 Task: Book a 2-hour guided meditation and mindfulness retreat for inner peace and reflection.
Action: Mouse moved to (408, 180)
Screenshot: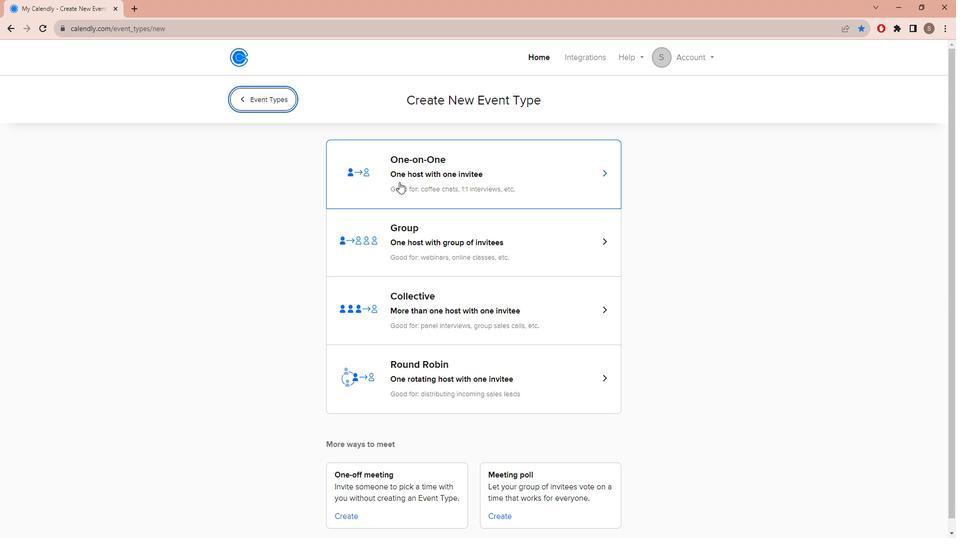 
Action: Mouse pressed left at (408, 180)
Screenshot: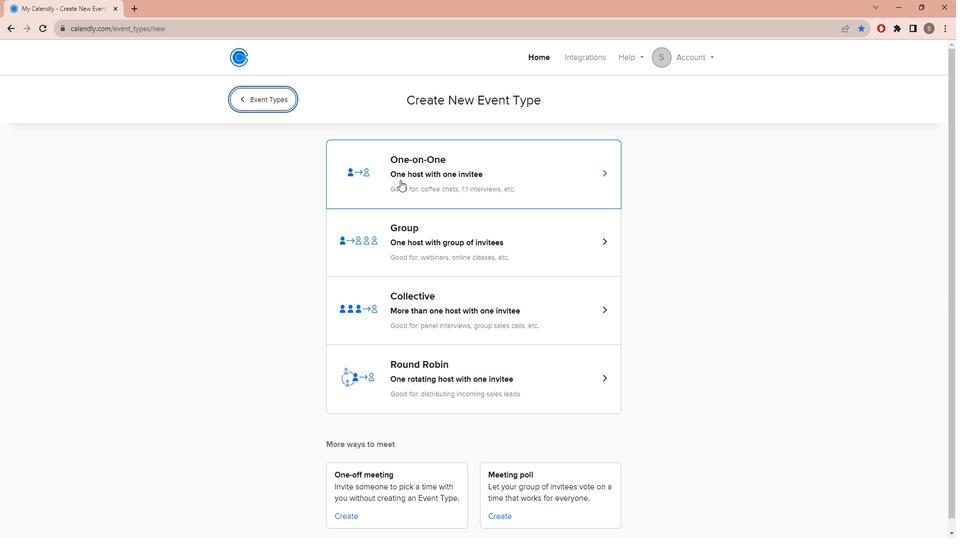 
Action: Mouse moved to (377, 250)
Screenshot: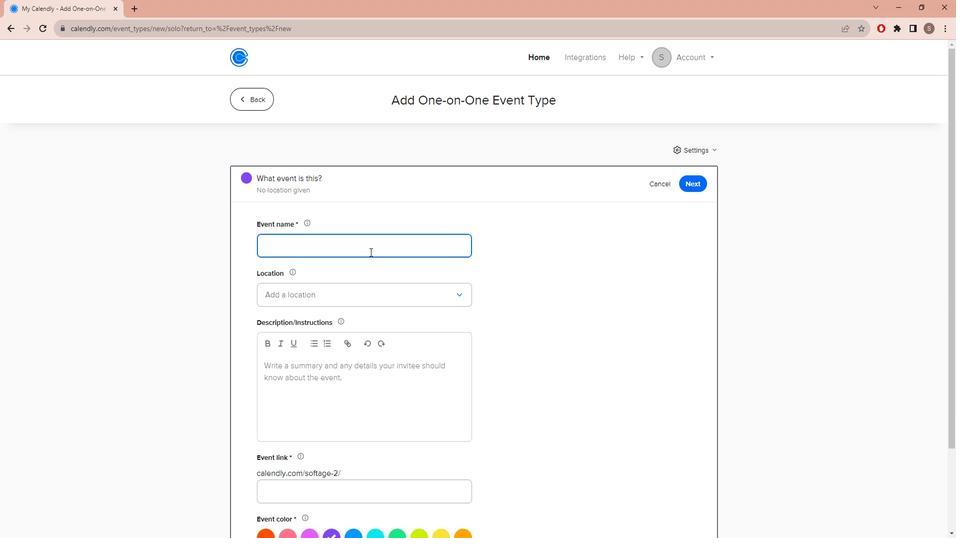 
Action: Mouse pressed left at (377, 250)
Screenshot: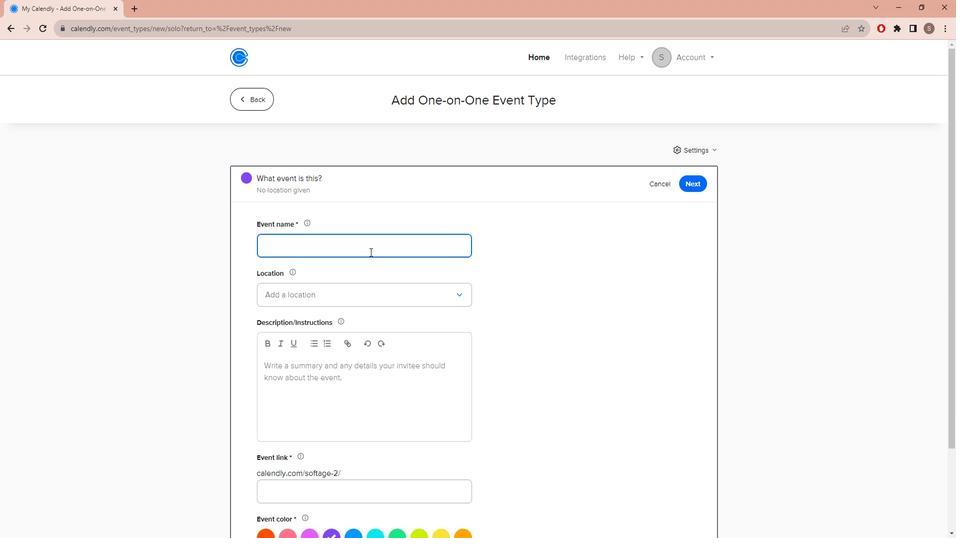 
Action: Mouse moved to (376, 249)
Screenshot: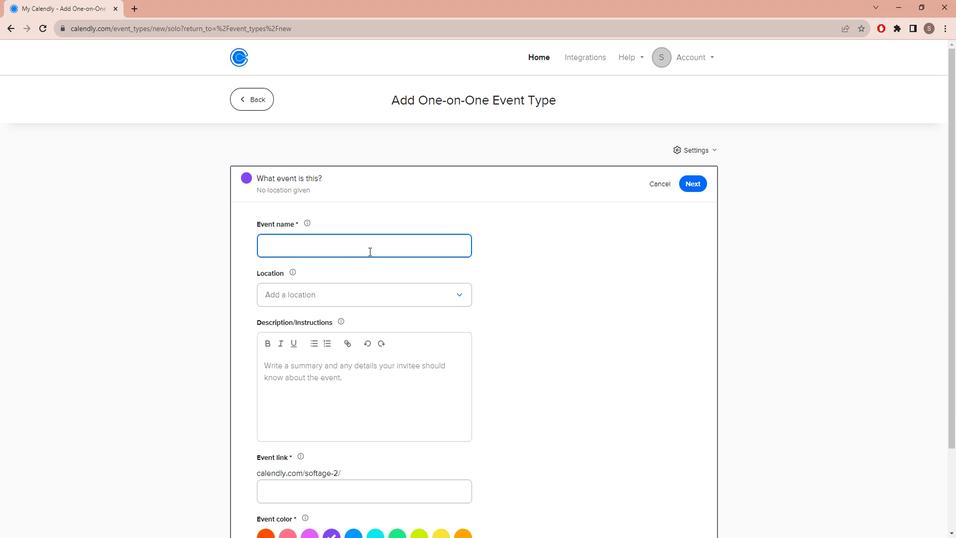 
Action: Key pressed g<Key.caps_lock>UIDED<Key.space><Key.caps_lock>m<Key.caps_lock>EDITATION<Key.space>AND<Key.space><Key.caps_lock>m<Key.caps_lock>INDFULNESS<Key.space><Key.caps_lock>r<Key.caps_lock>ETREAT<Key.space>
Screenshot: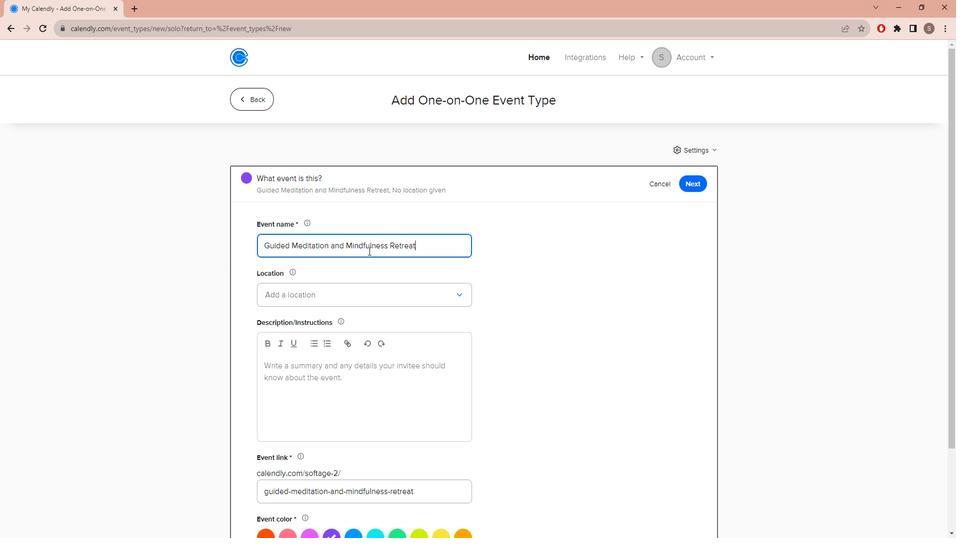 
Action: Mouse moved to (365, 287)
Screenshot: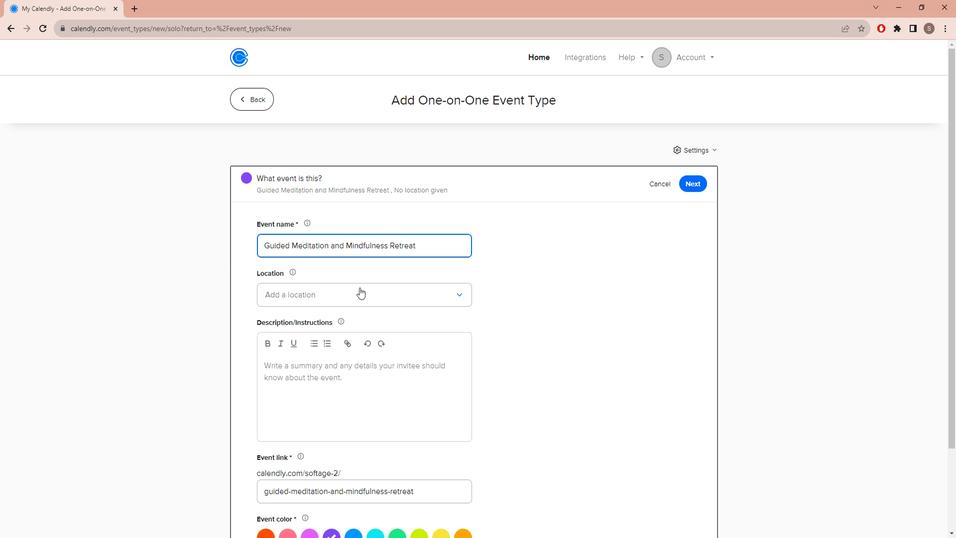 
Action: Mouse pressed left at (365, 287)
Screenshot: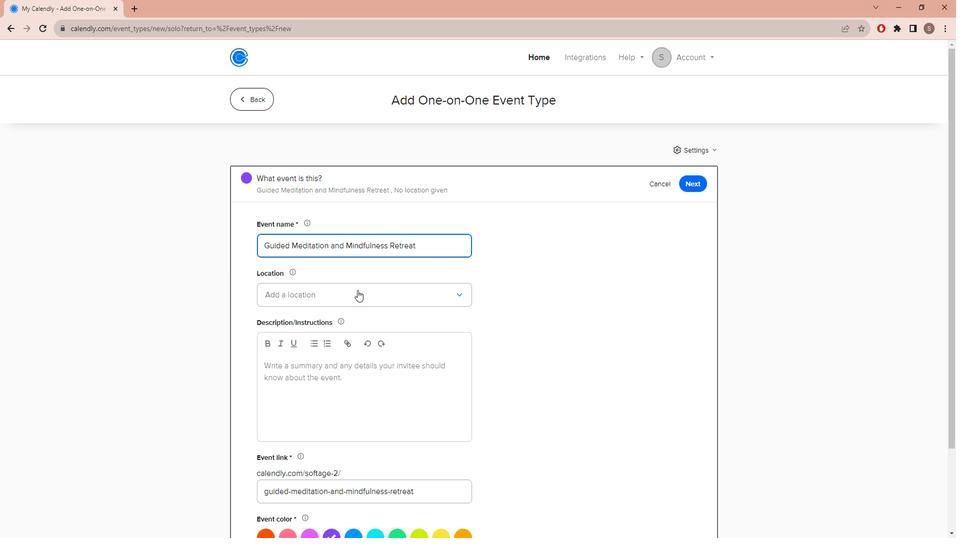 
Action: Mouse moved to (332, 318)
Screenshot: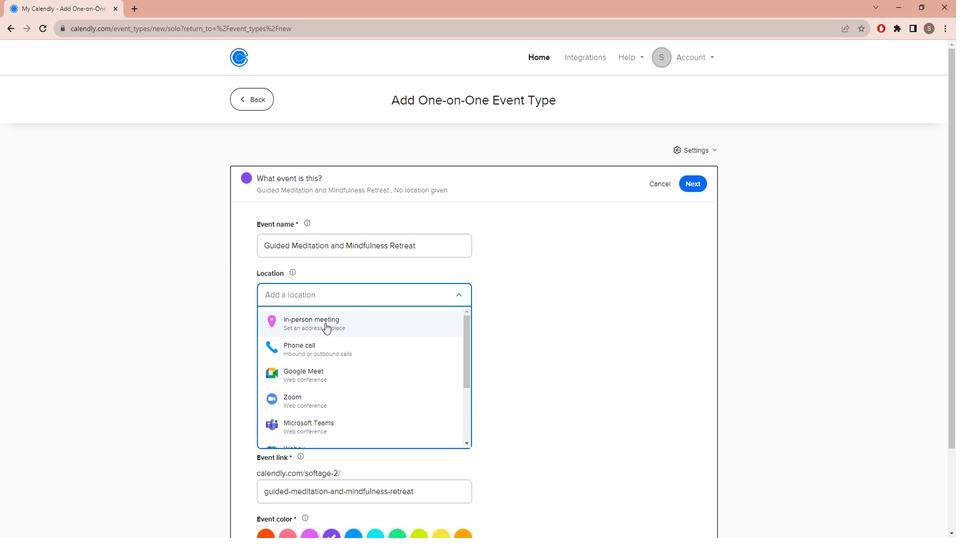 
Action: Mouse pressed left at (332, 318)
Screenshot: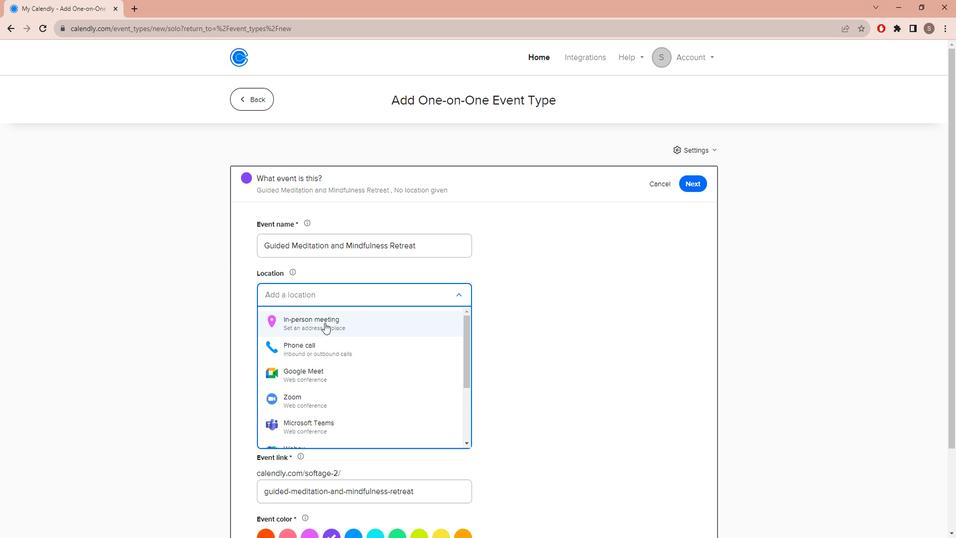 
Action: Mouse moved to (409, 179)
Screenshot: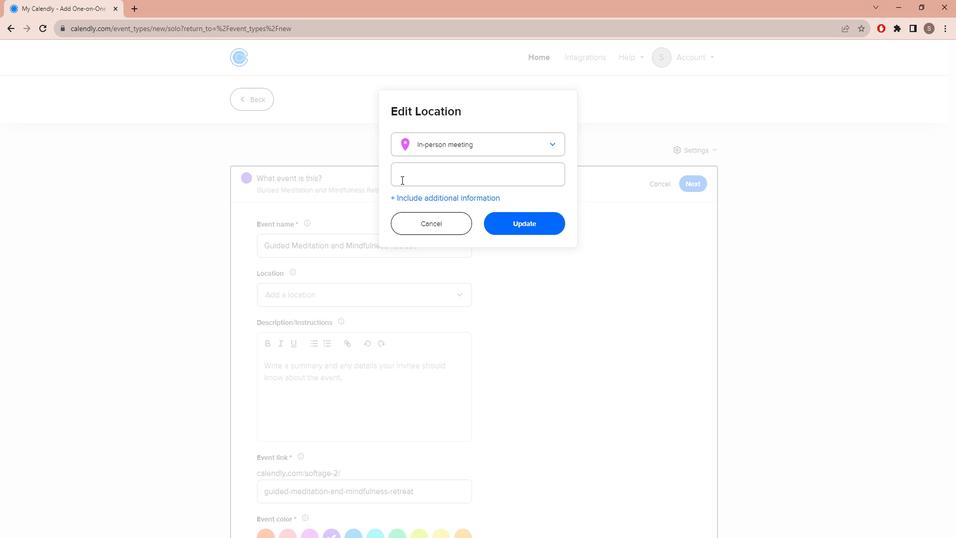 
Action: Mouse pressed left at (409, 179)
Screenshot: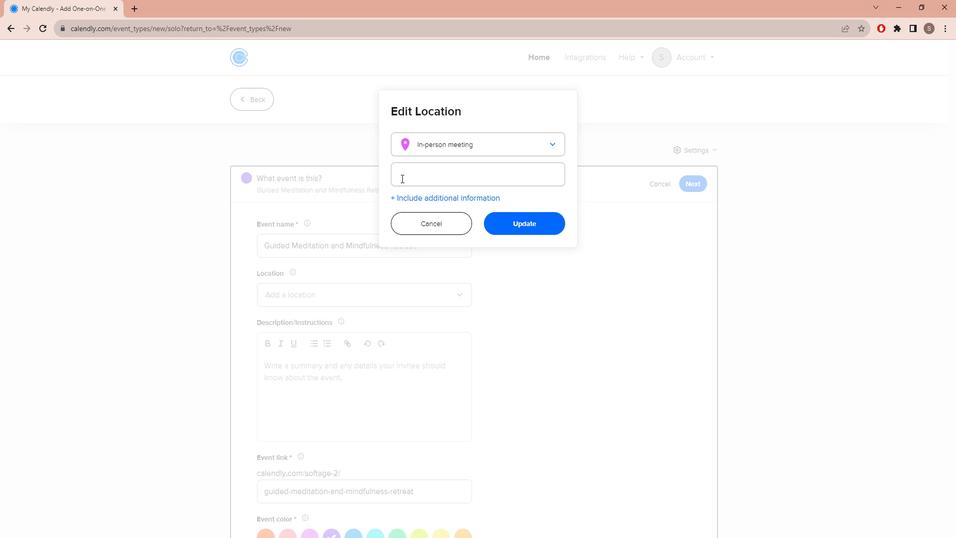 
Action: Key pressed 315<Key.space><Key.caps_lock>s.<Key.space><Key.caps_lock><Key.caps_lock>w<Key.caps_lock>ARREN<Key.space><Key.caps_lock>a<Key.caps_lock>VENUE<Key.space><Key.caps_lock>m<Key.caps_lock>ALVERN,<Key.space><Key.caps_lock>pa<Key.space>19355
Screenshot: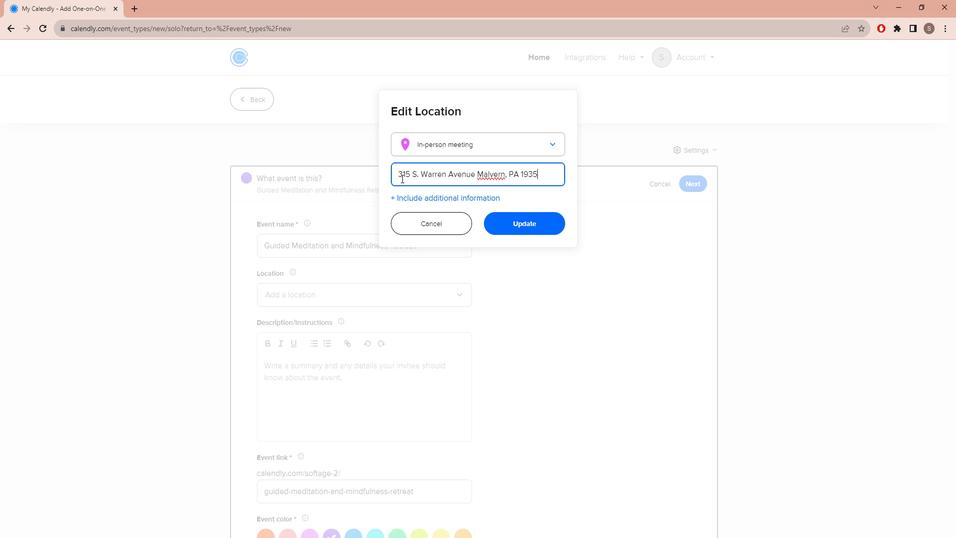 
Action: Mouse moved to (514, 212)
Screenshot: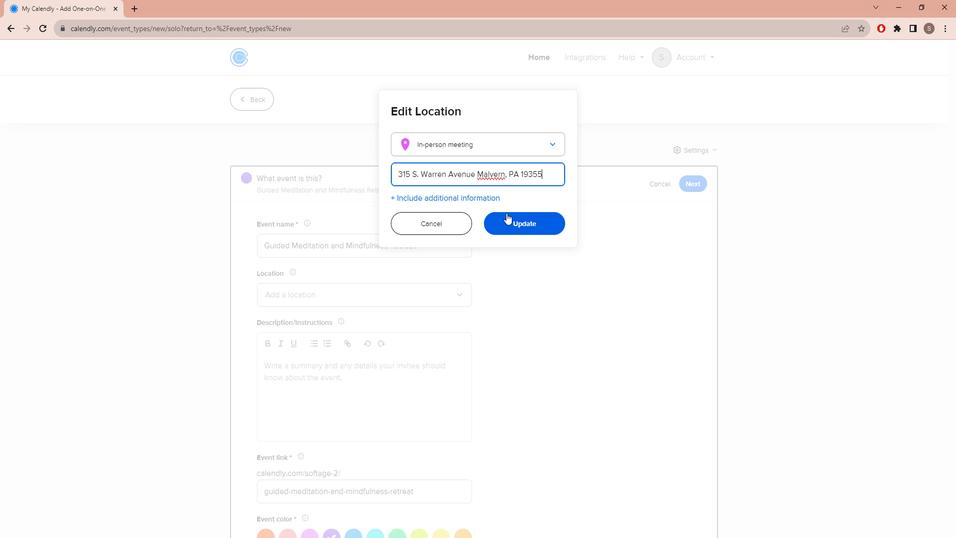 
Action: Mouse pressed left at (514, 212)
Screenshot: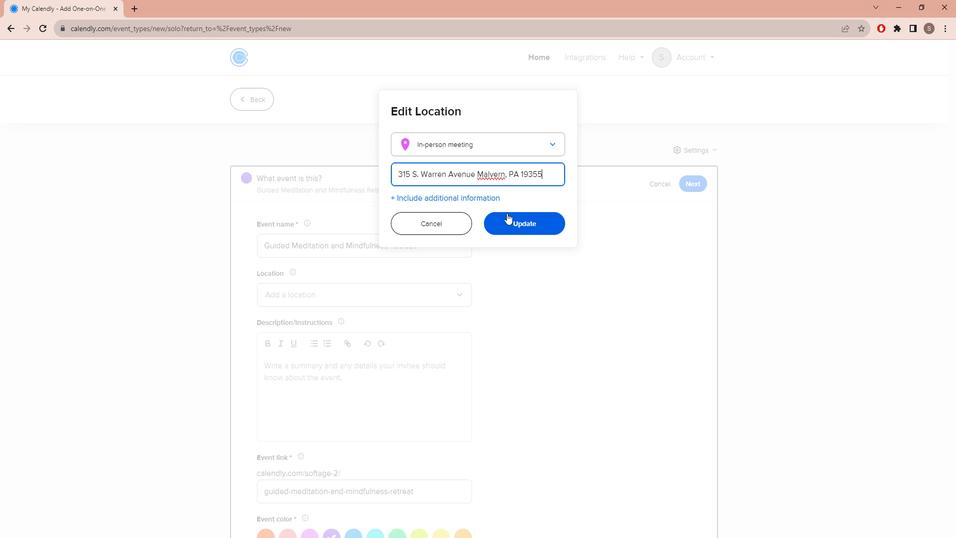 
Action: Mouse moved to (393, 378)
Screenshot: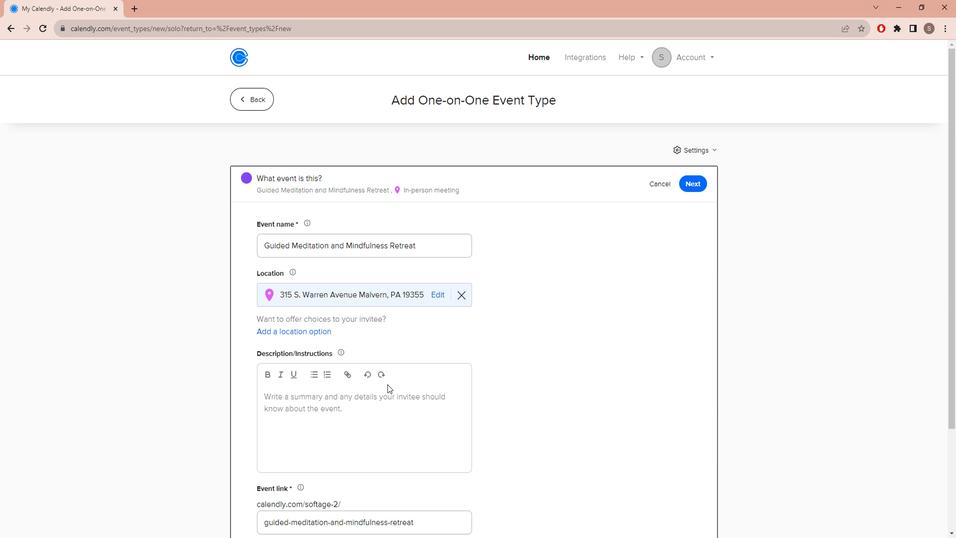 
Action: Mouse pressed left at (393, 378)
Screenshot: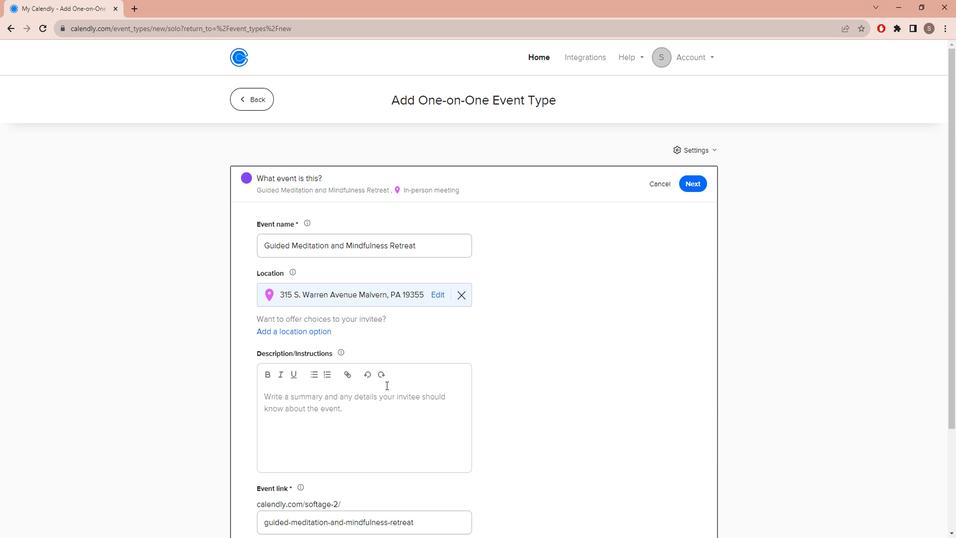 
Action: Key pressed <Key.caps_lock>J<Key.caps_lock>oin<Key.space>u<Key.backspace><Key.backspace><Key.backspace><Key.backspace><Key.backspace><Key.backspace><Key.backspace><Key.backspace><Key.backspace><Key.backspace><Key.backspace><Key.backspace><Key.backspace>j<Key.caps_lock>OIN<Key.space>US<Key.space>FOR<Key.space>A<Key.space>TRANSFORMATIVE<Key.space>GUIDED<Key.space><Key.caps_lock>m<Key.caps_lock>EDITATION<Key.space>AND<Key.space><Key.caps_lock>m<Key.caps_lock>INDFULNESS<Key.space><Key.caps_lock>r<Key.caps_lock>ETREAT<Key.space>DESIGNED<Key.space>TO<Key.space>GE<Key.backspace><Key.backspace>HELP<Key.space>YOU<Key.space>DISCOVER<Key.space>A<Key.space>PROFOUND<Key.space>SENSE<Key.space>OF<Key.space>INNER<Key.space>PEACE<Key.space>AND<Key.space>PROMOTE<Key.space>SELF<Key.space><Key.backspace>-REFLECTION.<Key.space><Key.caps_lock>i<Key.caps_lock>N<Key.space>A<Key.space>WORLD<Key.space>THAT<Key.space>OFTEN<Key.space>MOVES<Key.space>AT<Key.space>A<Key.space>HECTIC<Key.space>PACE,<Key.space>THIS<Key.space>RETREAT<Key.space>OFFERS<Key.space>YOU<Key.space>A<Key.space>RARE<Key.space>OPPORTUNITY<Key.space>TO<Key.space>SLOW<Key.space>DOWN,<Key.space>CONNECT<Key.space>WITH<Key.space>YOUR<Key.space>INNER<Key.space>SELF,<Key.space>AND<Key.space>FIND<Key.space>SERENITY.<Key.space>
Screenshot: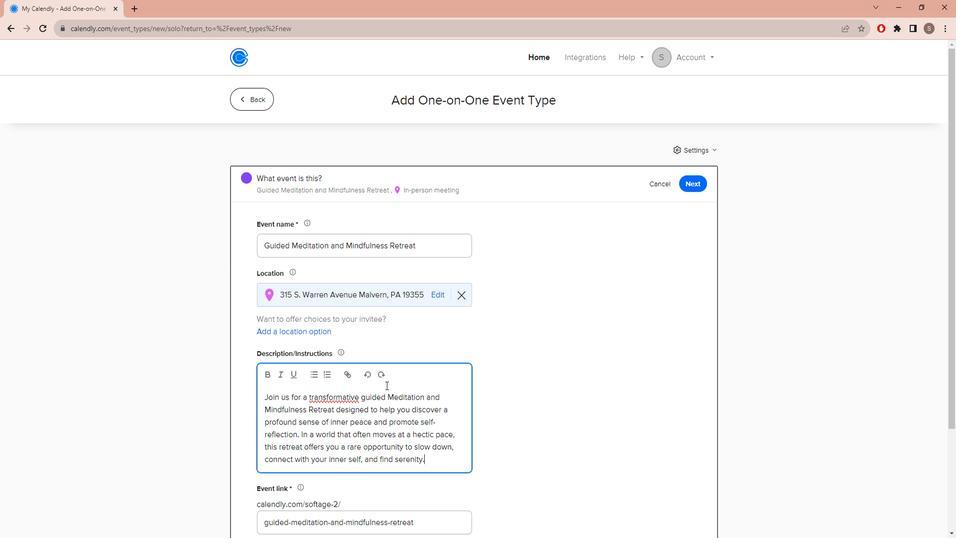 
Action: Mouse moved to (344, 390)
Screenshot: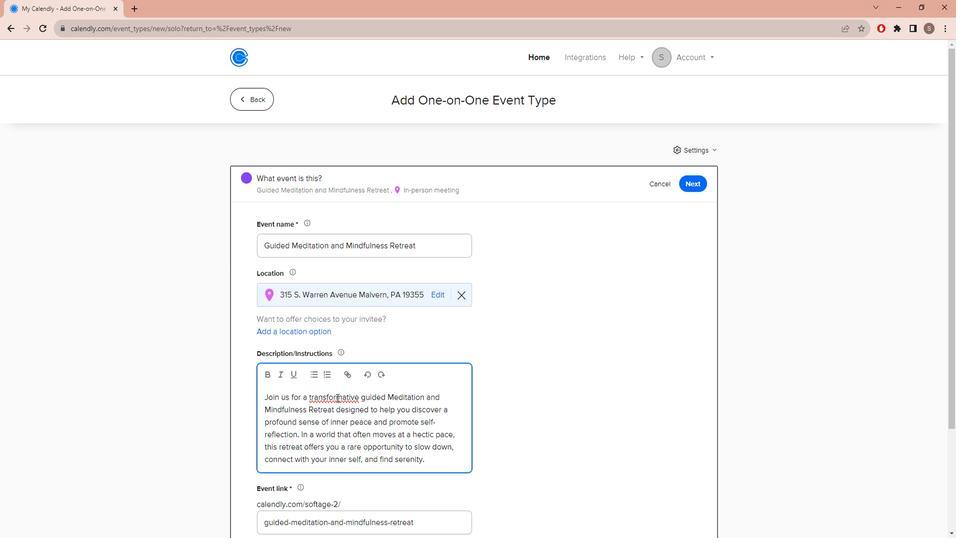 
Action: Mouse scrolled (344, 390) with delta (0, 0)
Screenshot: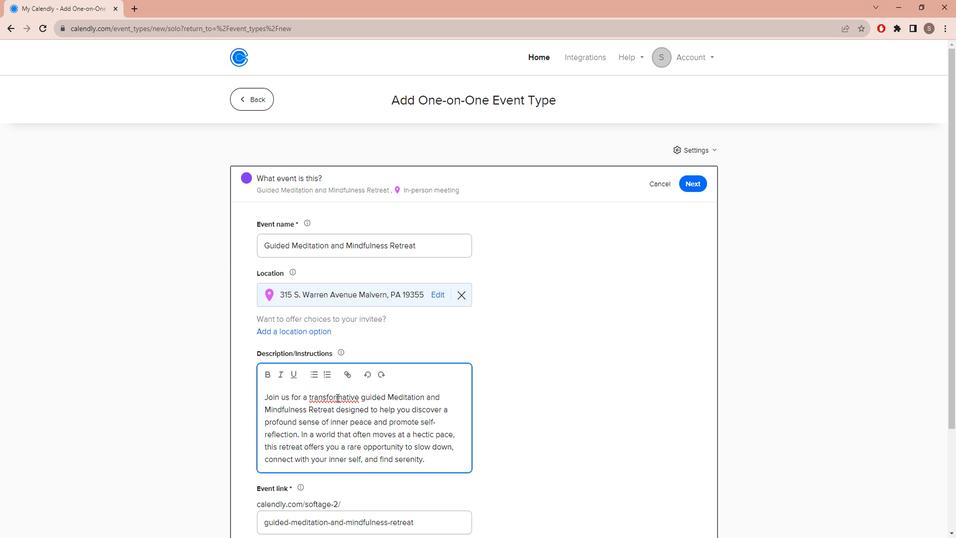 
Action: Mouse scrolled (344, 390) with delta (0, 0)
Screenshot: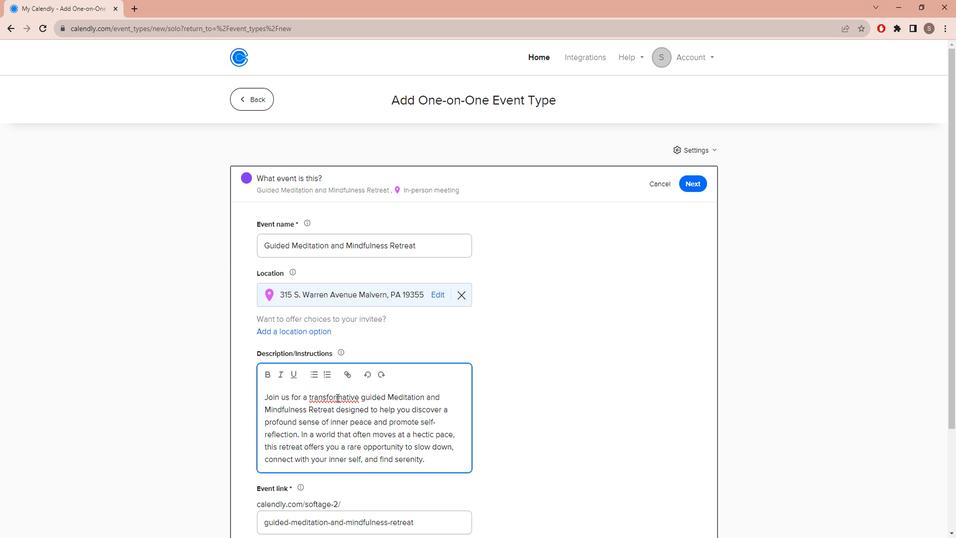 
Action: Mouse scrolled (344, 390) with delta (0, 0)
Screenshot: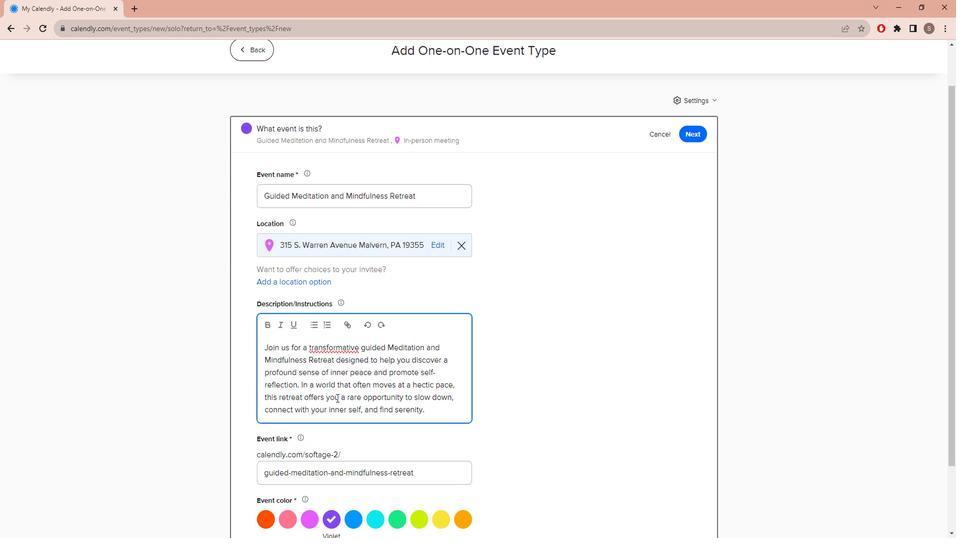 
Action: Mouse moved to (357, 426)
Screenshot: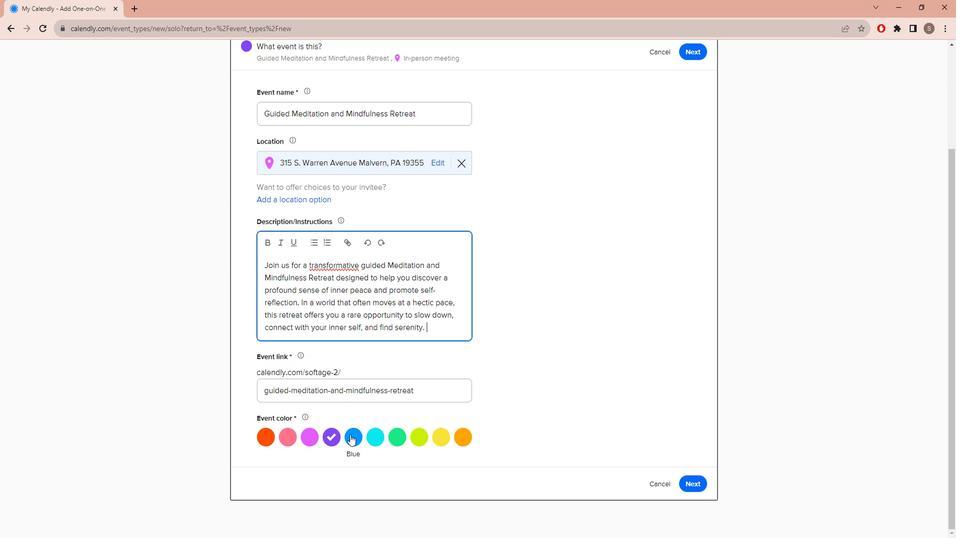 
Action: Mouse pressed left at (357, 426)
Screenshot: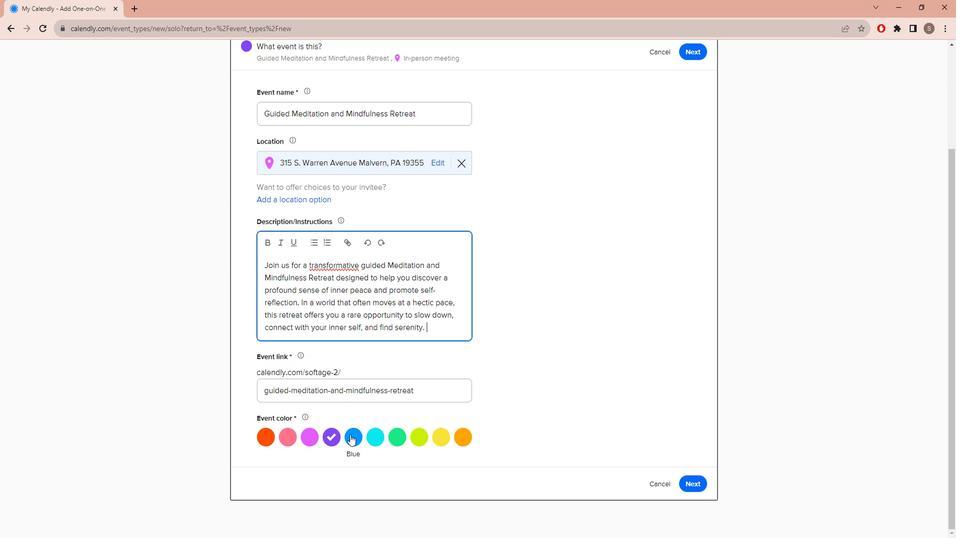 
Action: Mouse moved to (698, 472)
Screenshot: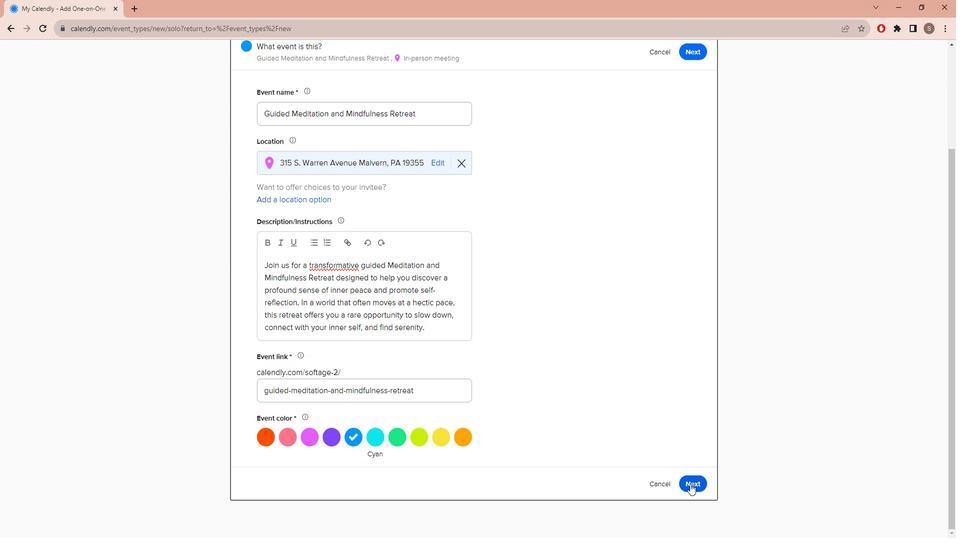 
Action: Mouse pressed left at (698, 472)
Screenshot: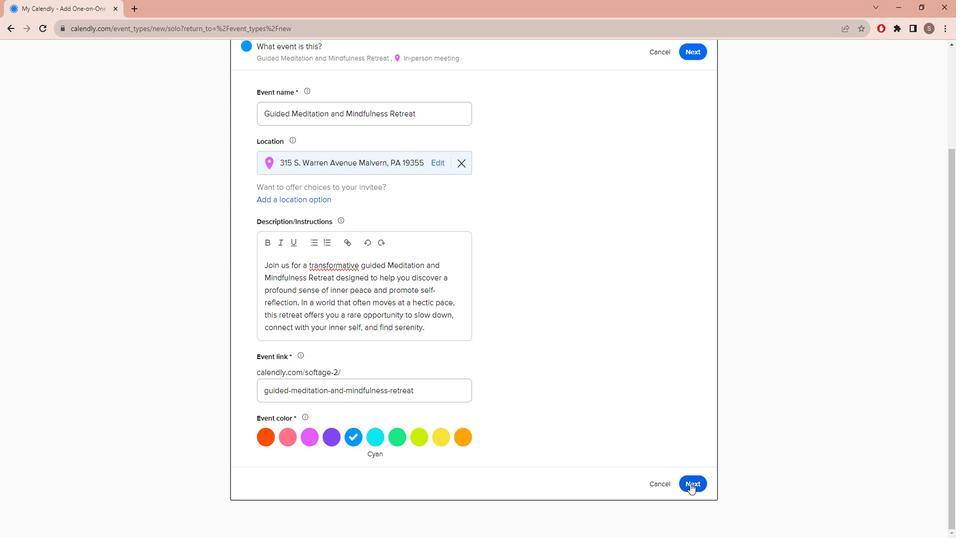 
Action: Mouse moved to (361, 299)
Screenshot: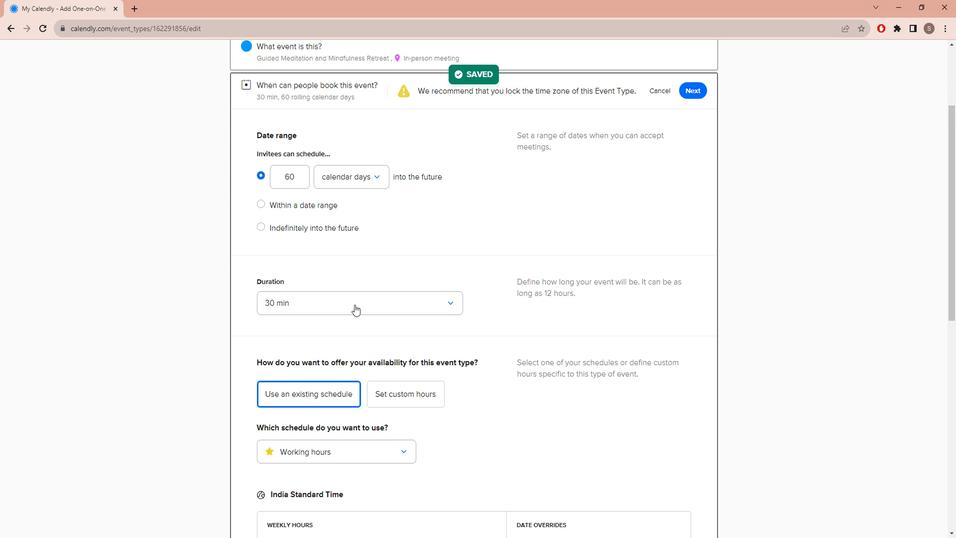 
Action: Mouse pressed left at (361, 299)
Screenshot: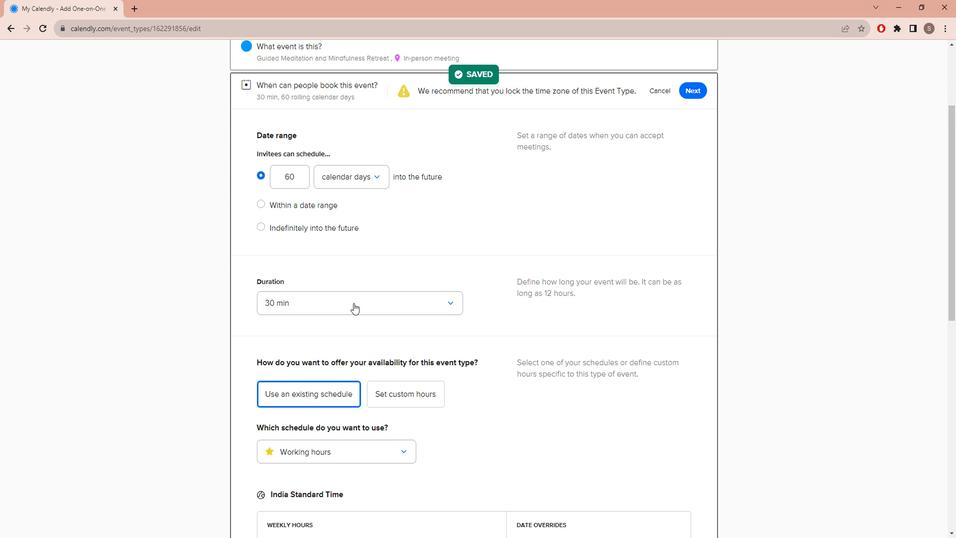 
Action: Mouse moved to (337, 404)
Screenshot: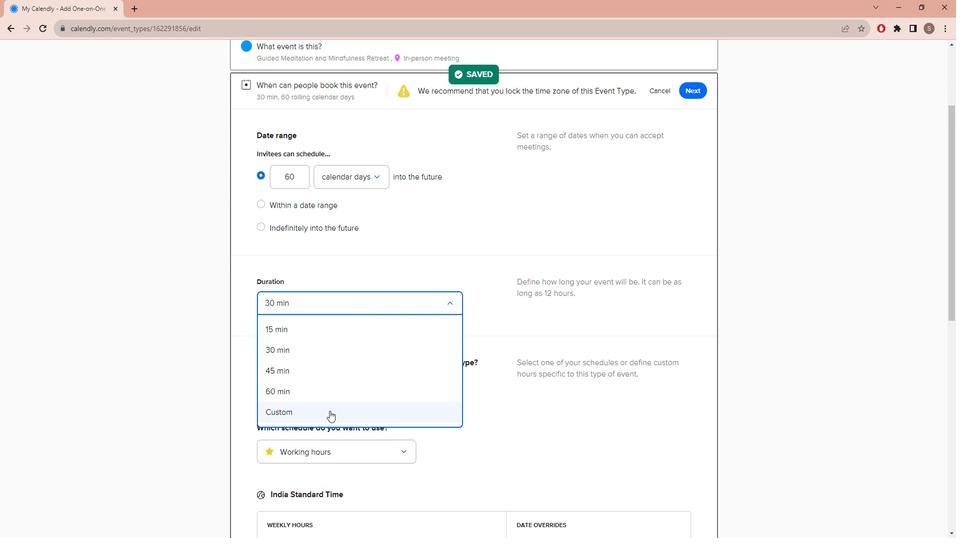 
Action: Mouse pressed left at (337, 404)
Screenshot: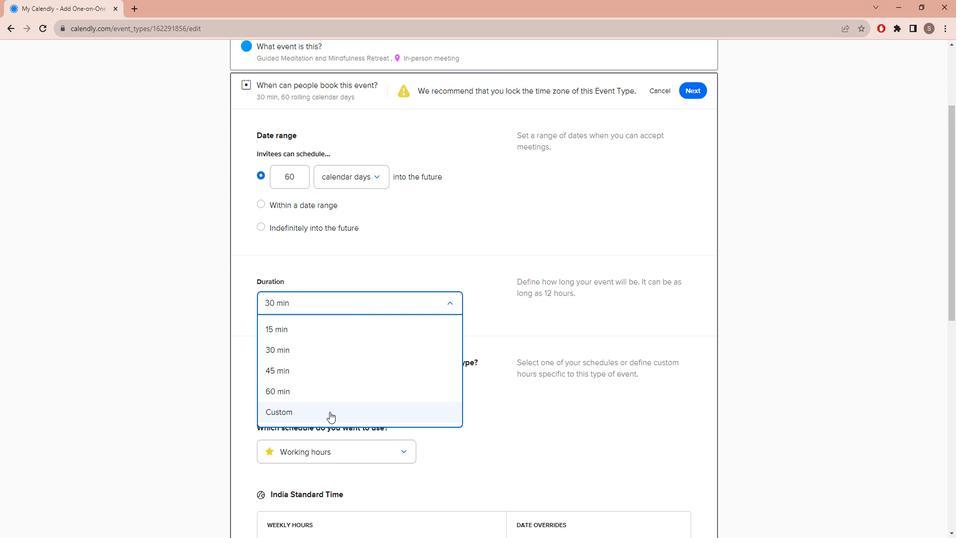 
Action: Mouse moved to (372, 318)
Screenshot: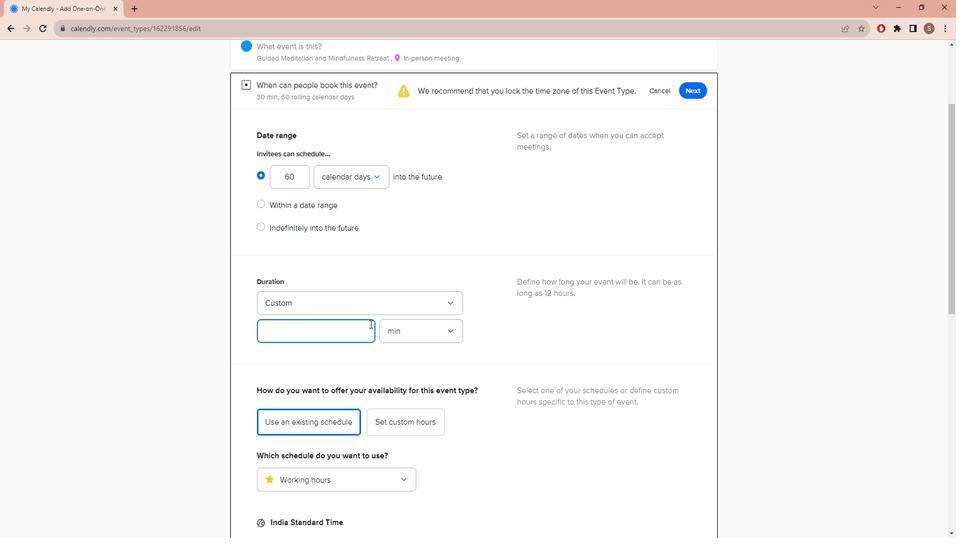 
Action: Key pressed 2
Screenshot: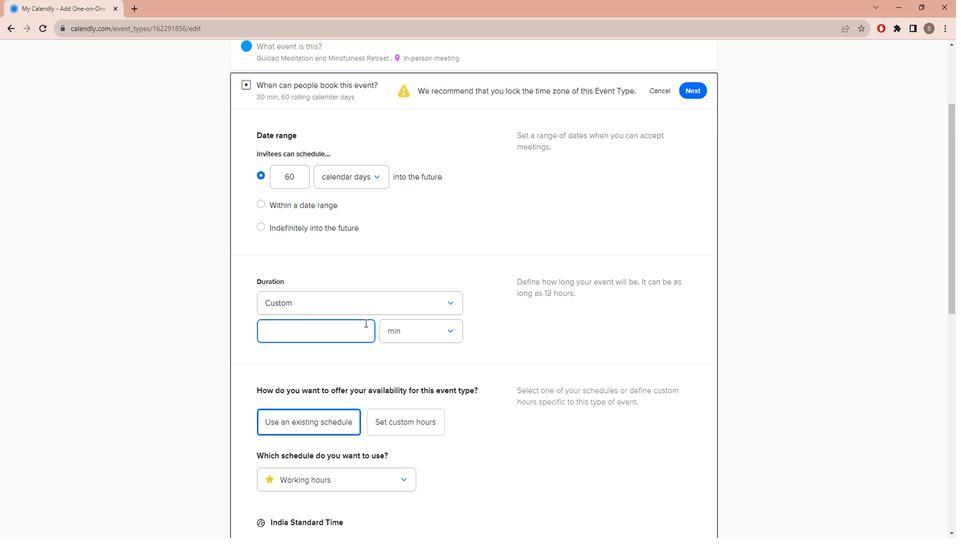 
Action: Mouse moved to (436, 328)
Screenshot: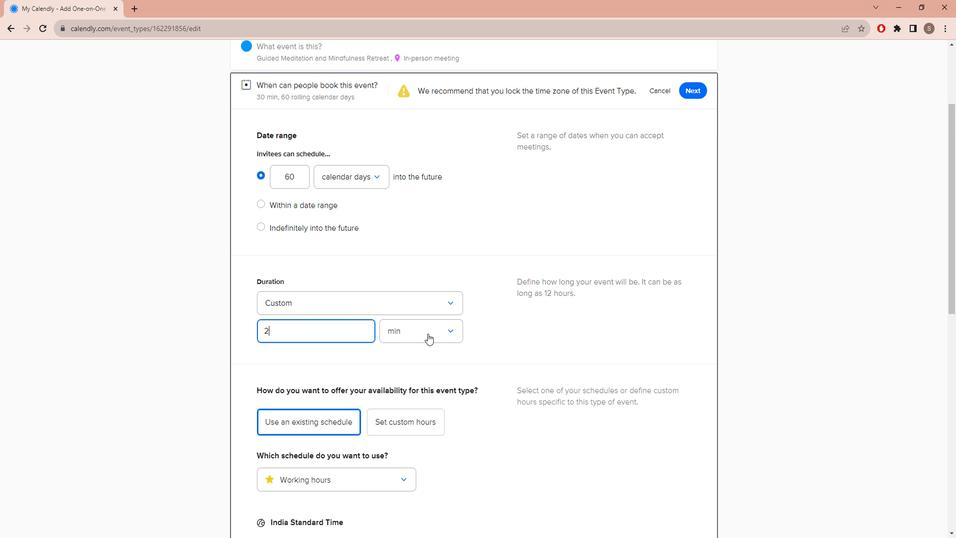
Action: Mouse pressed left at (436, 328)
Screenshot: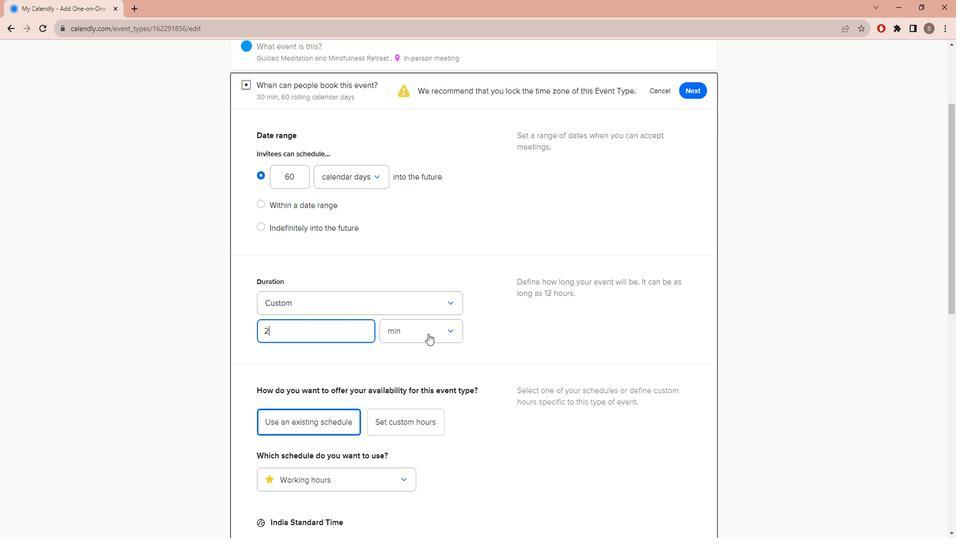
Action: Mouse moved to (426, 369)
Screenshot: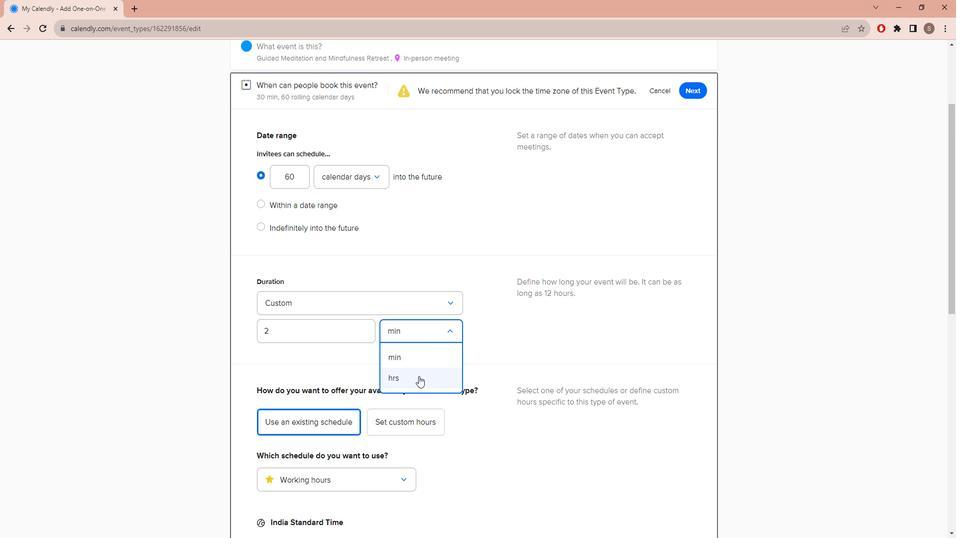 
Action: Mouse pressed left at (426, 369)
Screenshot: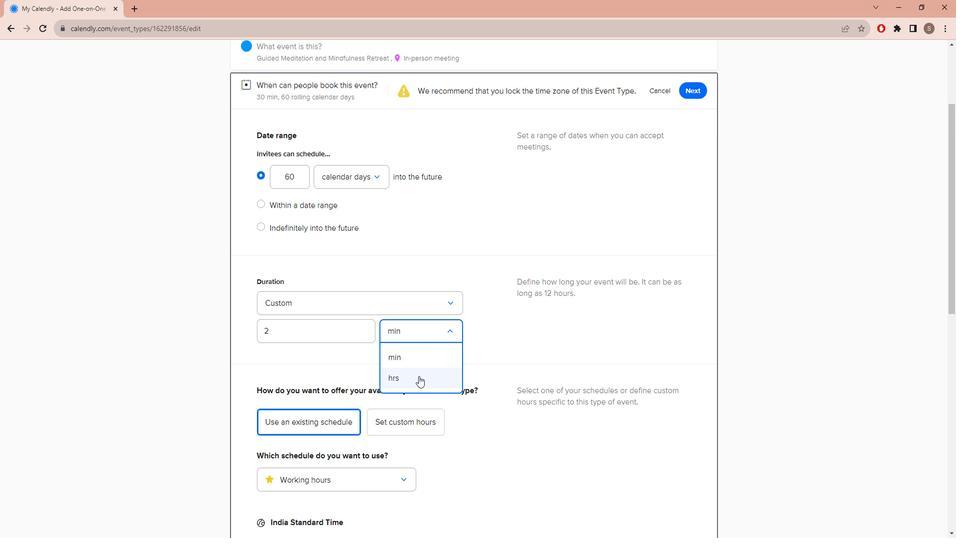 
Action: Mouse moved to (569, 284)
Screenshot: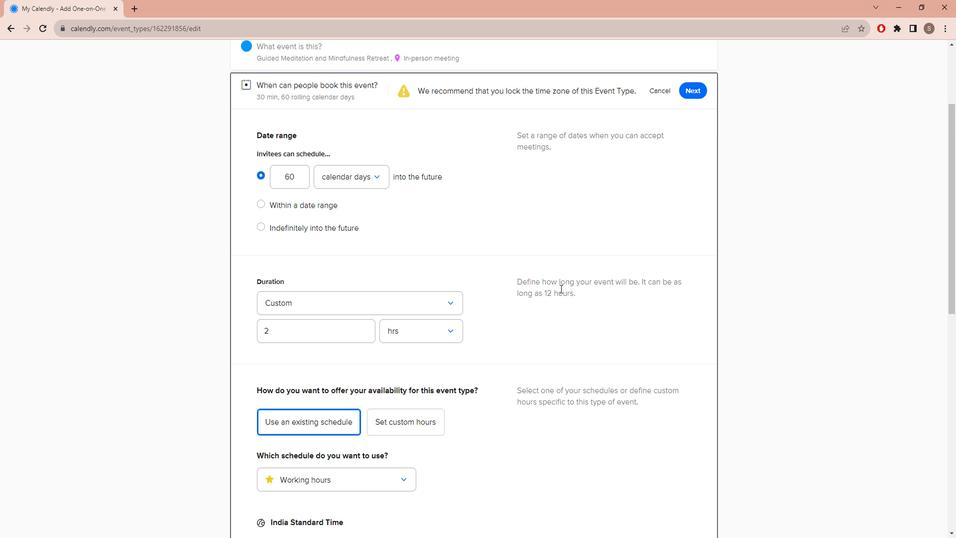 
Action: Mouse scrolled (569, 285) with delta (0, 0)
Screenshot: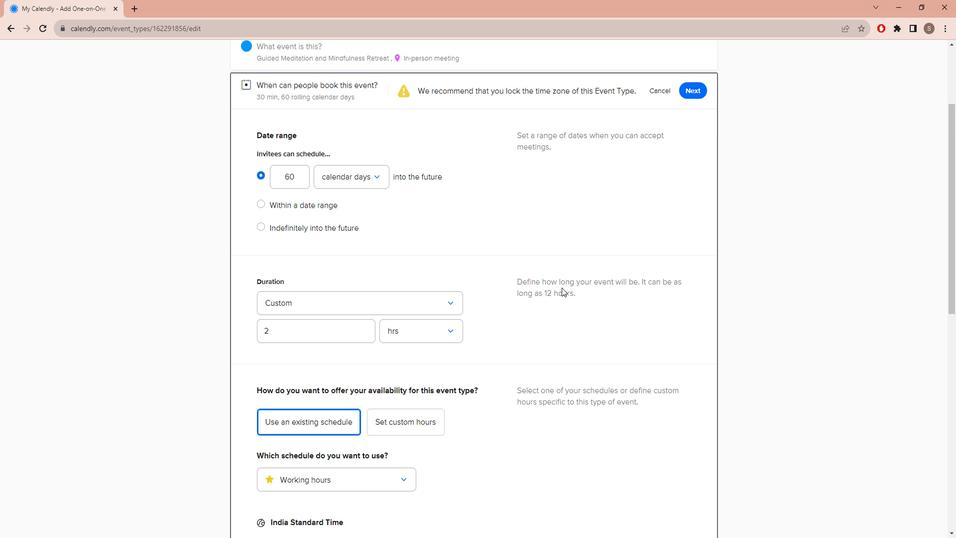 
Action: Mouse scrolled (569, 285) with delta (0, 0)
Screenshot: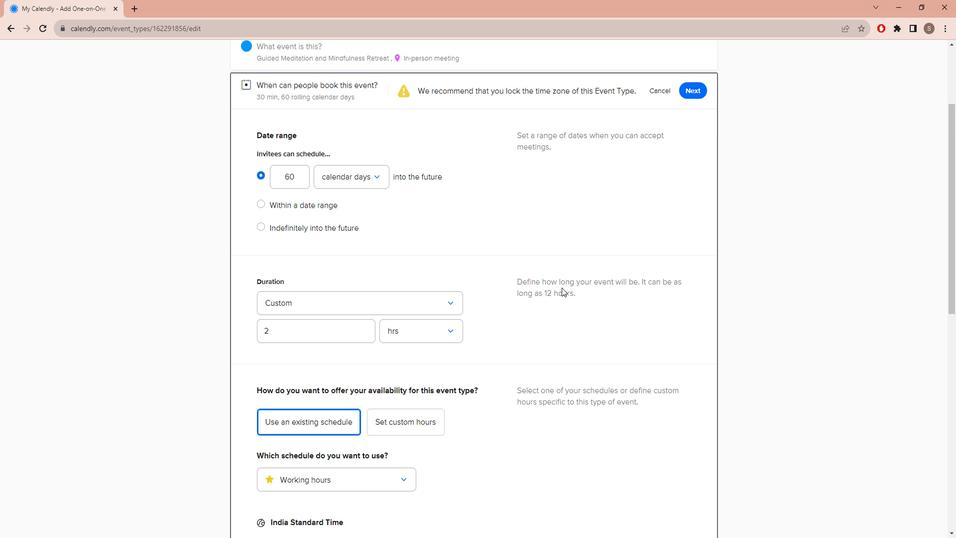 
Action: Mouse scrolled (569, 285) with delta (0, 0)
Screenshot: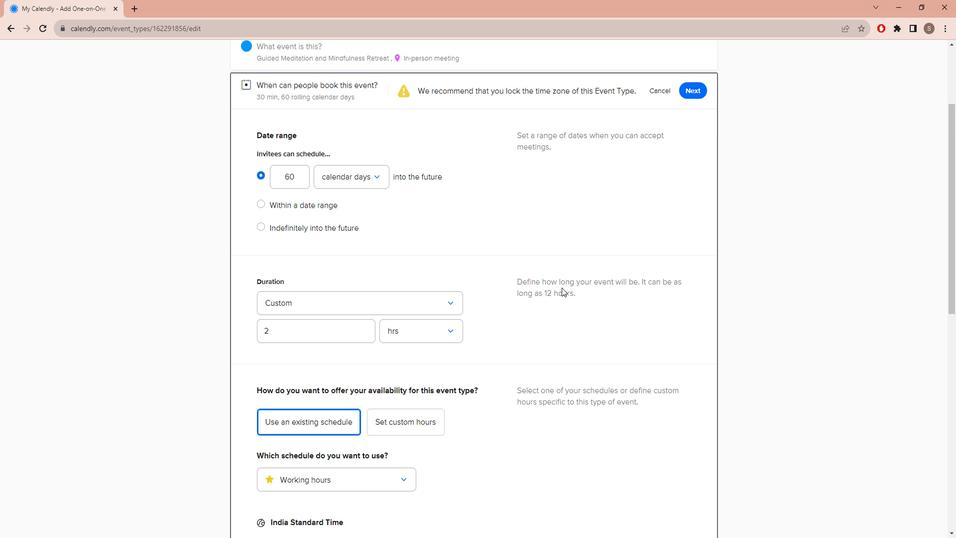 
Action: Mouse scrolled (569, 285) with delta (0, 0)
Screenshot: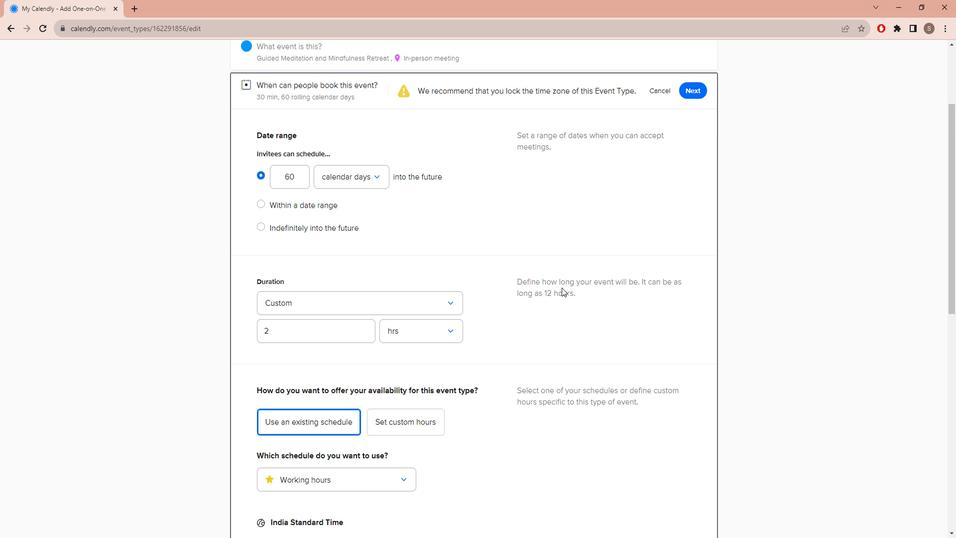 
Action: Mouse scrolled (569, 285) with delta (0, 0)
Screenshot: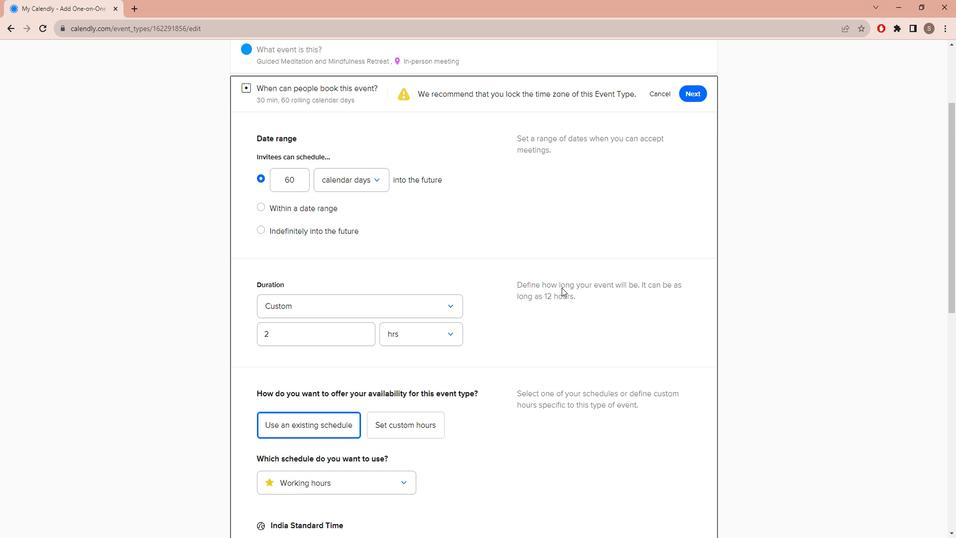 
Action: Mouse moved to (701, 216)
Screenshot: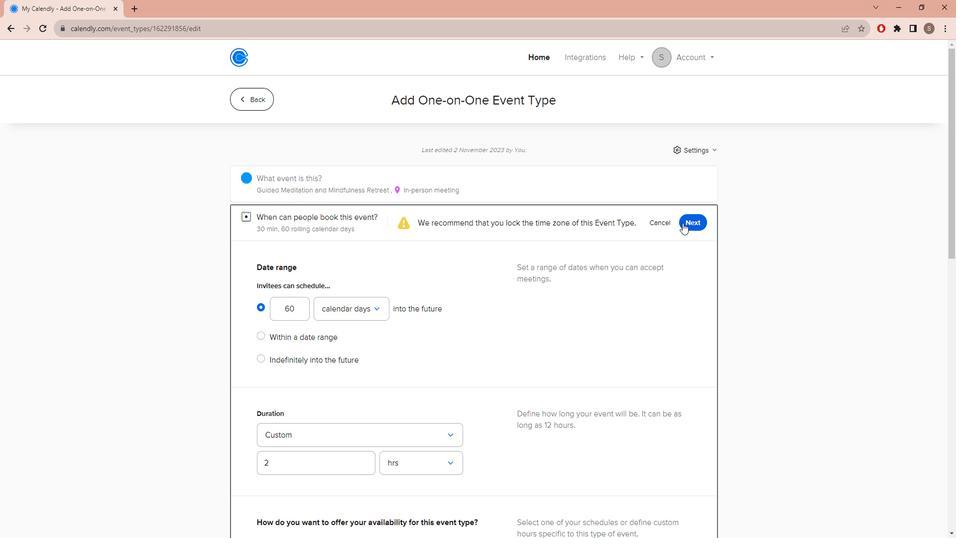 
Action: Mouse pressed left at (701, 216)
Screenshot: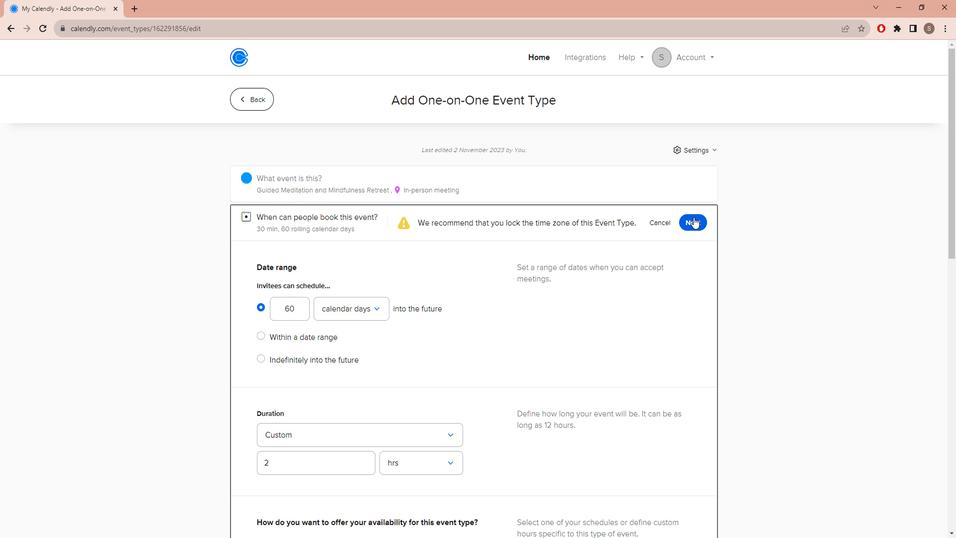 
